 Task: Select Add full stop with double-space
Action: Mouse moved to (36, 7)
Screenshot: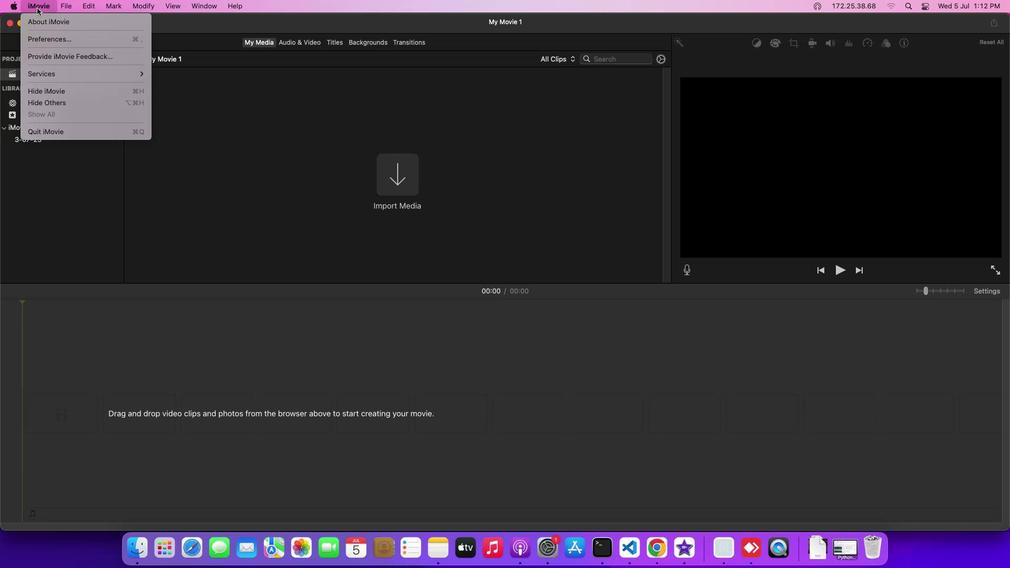 
Action: Mouse pressed left at (36, 7)
Screenshot: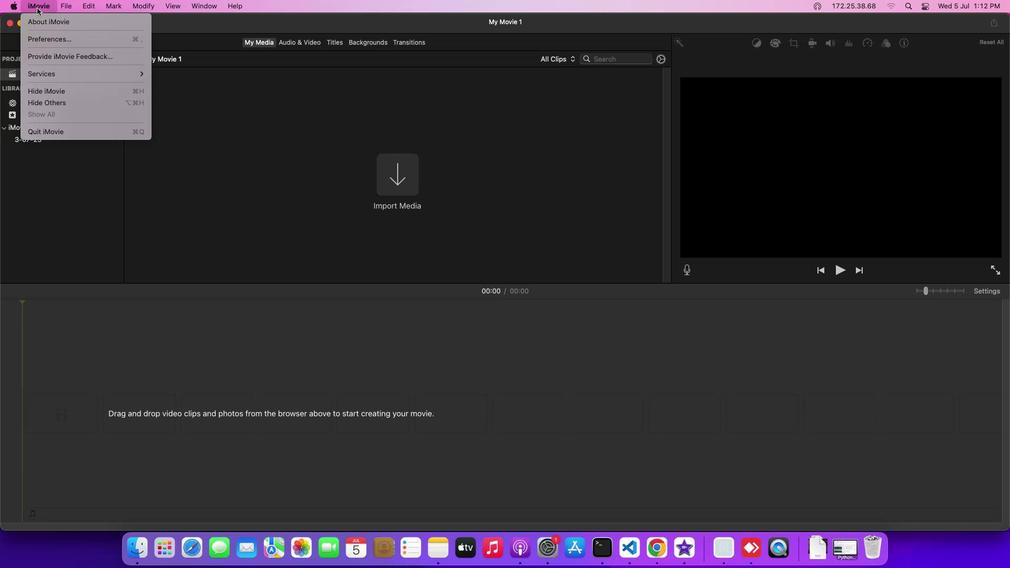 
Action: Mouse moved to (25, 70)
Screenshot: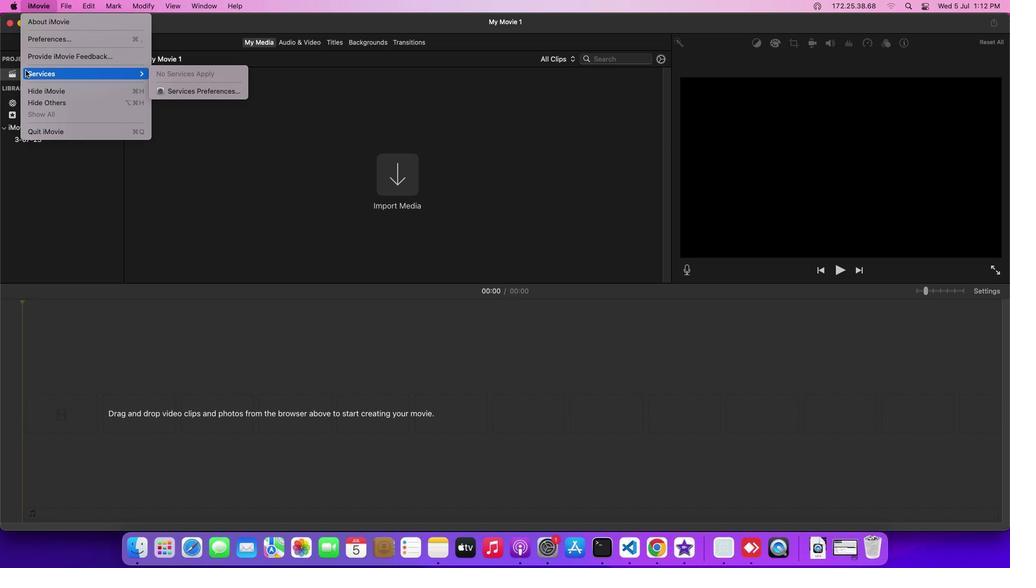 
Action: Mouse pressed left at (25, 70)
Screenshot: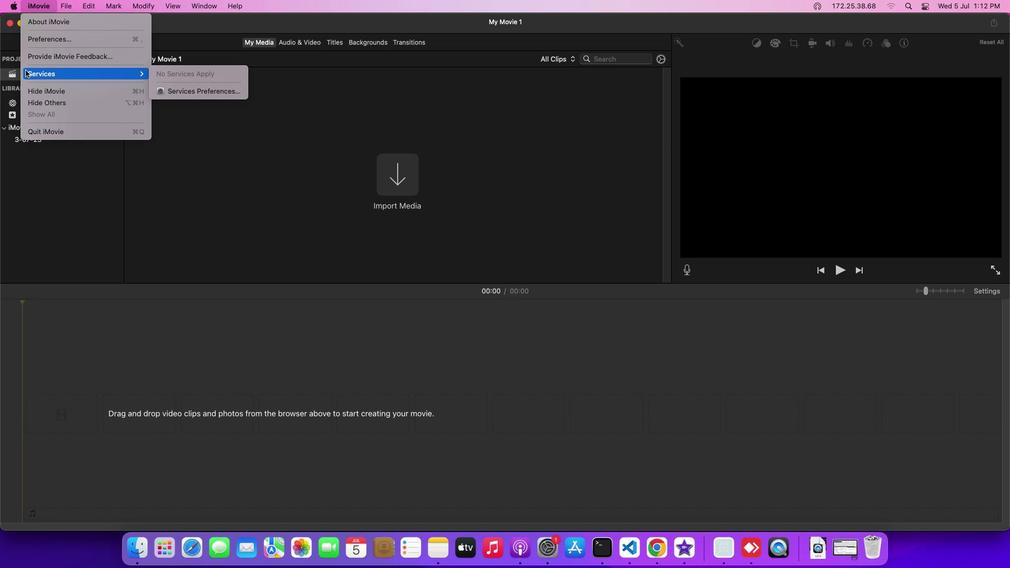 
Action: Mouse moved to (193, 92)
Screenshot: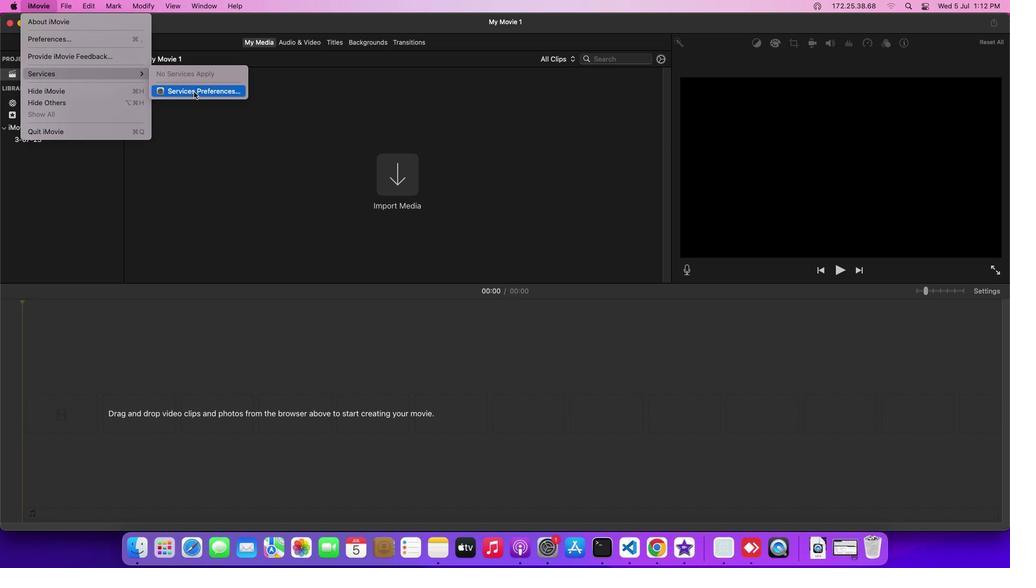 
Action: Mouse pressed left at (193, 92)
Screenshot: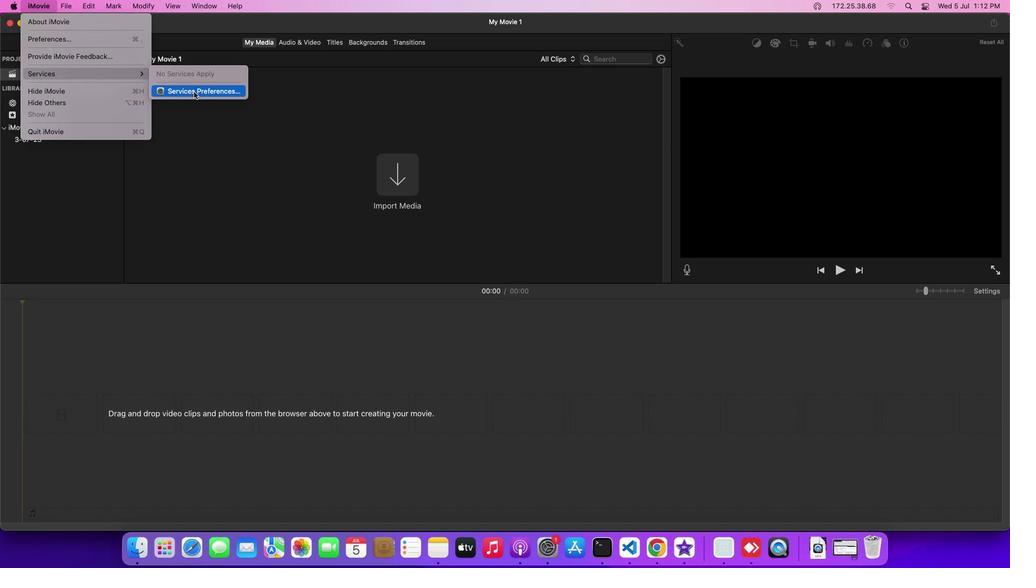 
Action: Mouse moved to (522, 156)
Screenshot: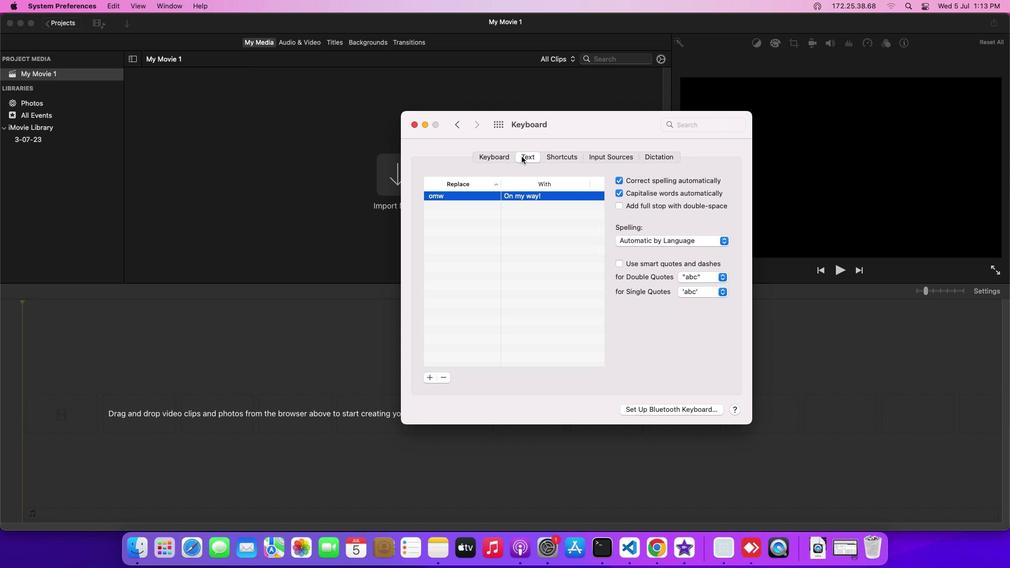 
Action: Mouse pressed left at (522, 156)
Screenshot: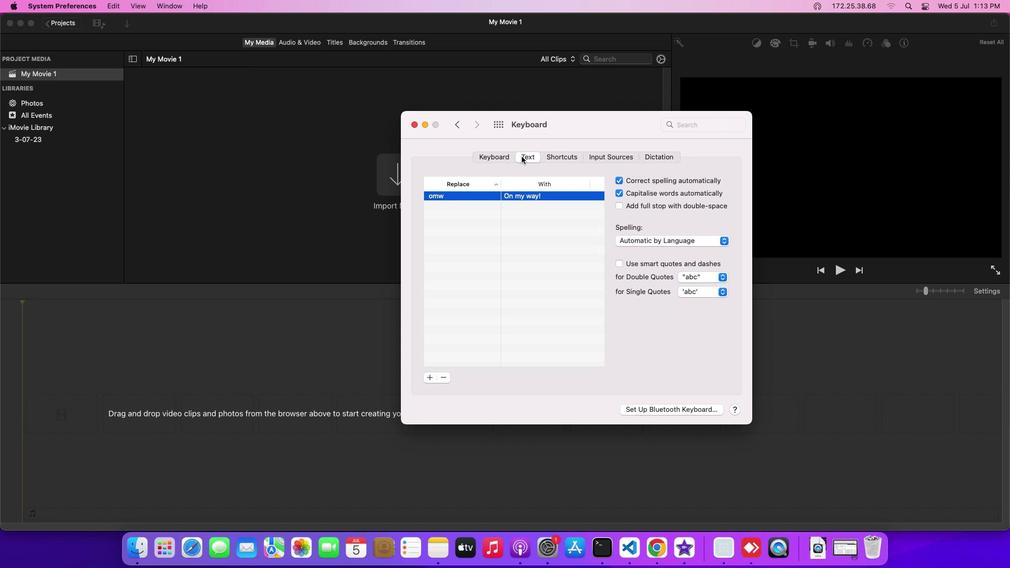 
Action: Mouse moved to (621, 205)
Screenshot: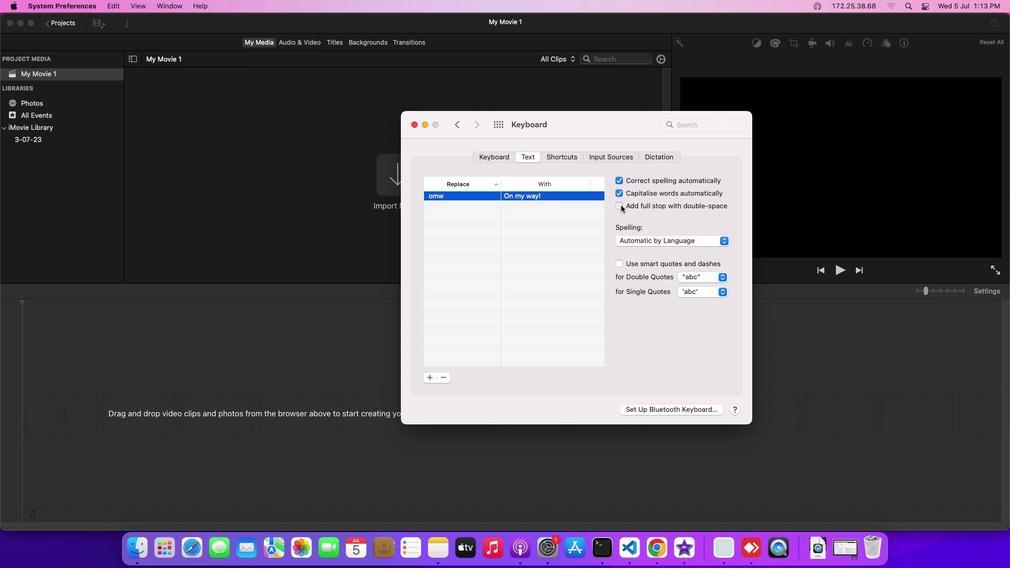 
Action: Mouse pressed left at (621, 205)
Screenshot: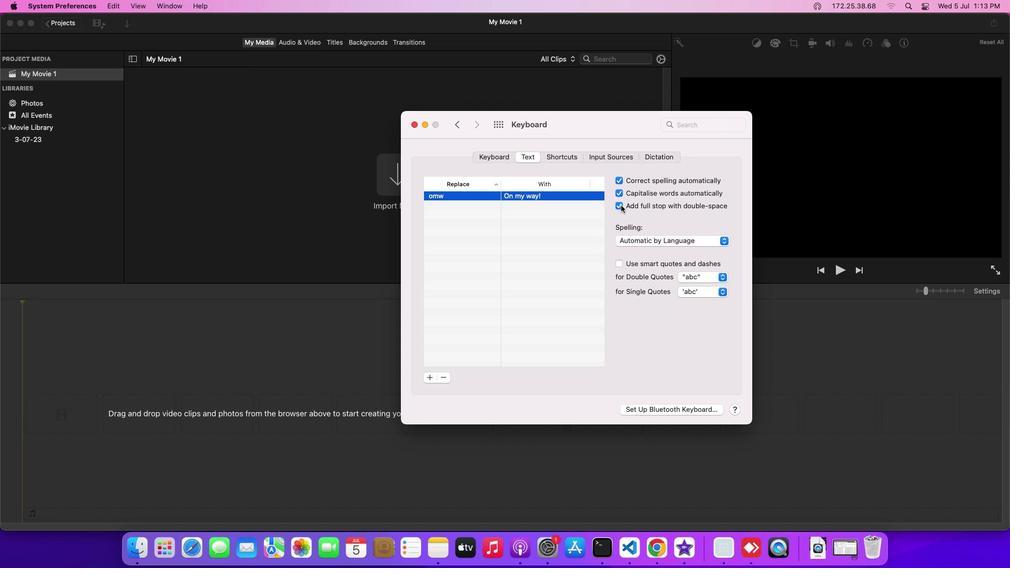 
